Task: Create a task  Implement a new cloud-based compliance management system for a company , assign it to team member softage.3@softage.net in the project ConstellationHQ and update the status of the task to  On Track  , set the priority of the task to Low
Action: Mouse moved to (248, 212)
Screenshot: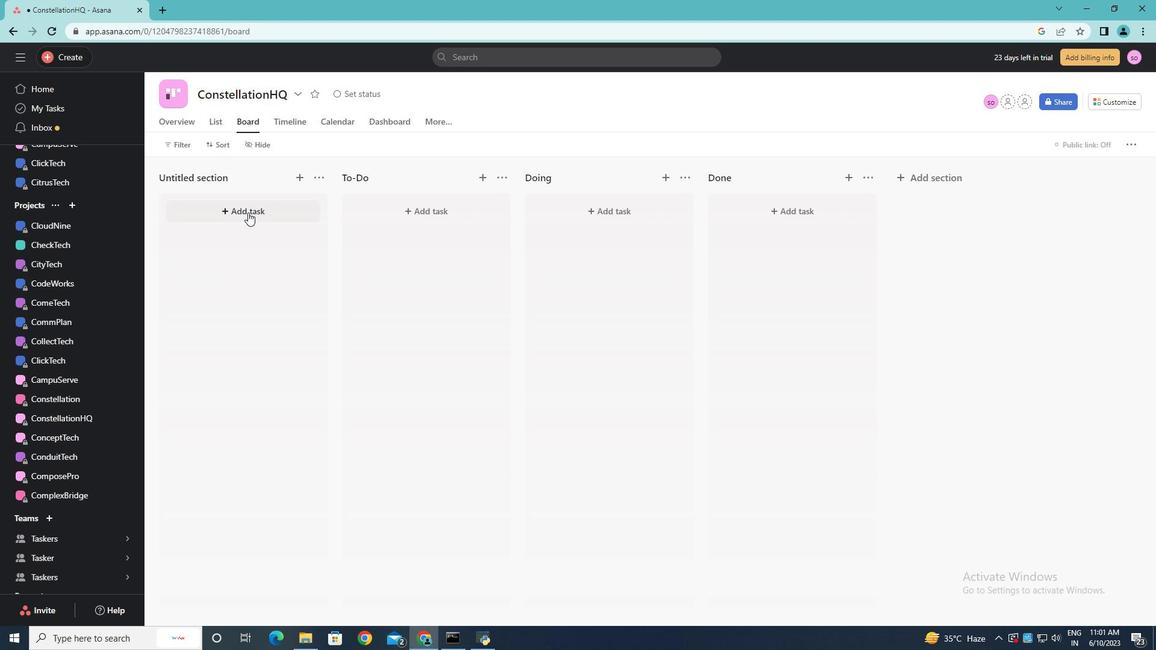 
Action: Mouse pressed left at (248, 212)
Screenshot: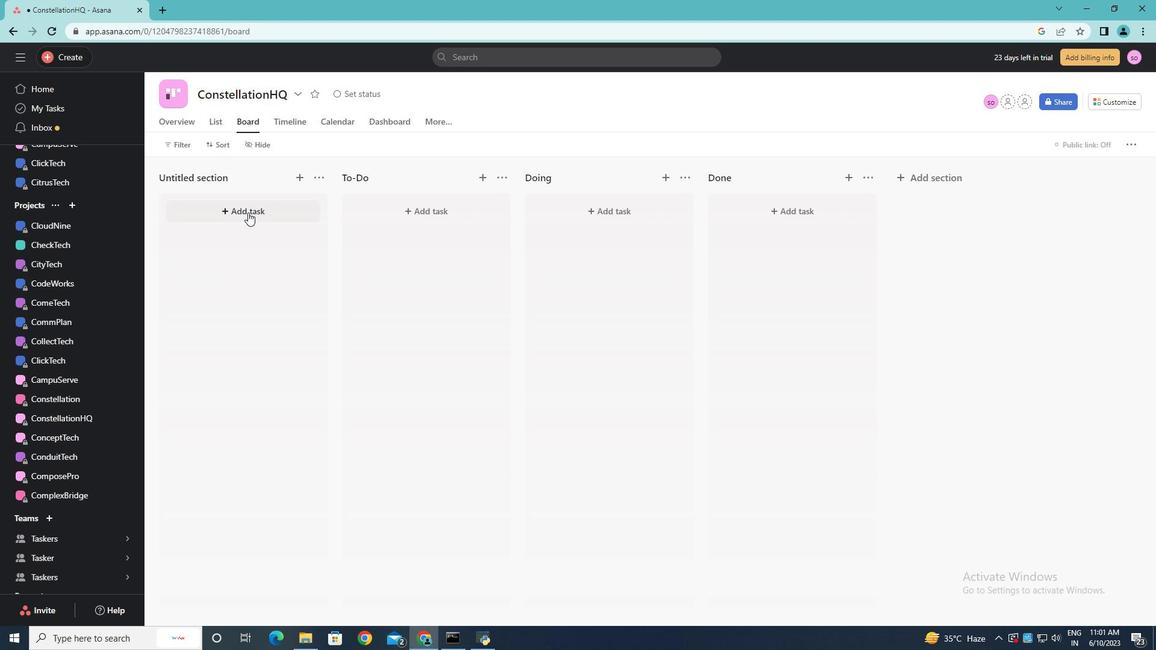 
Action: Mouse moved to (246, 212)
Screenshot: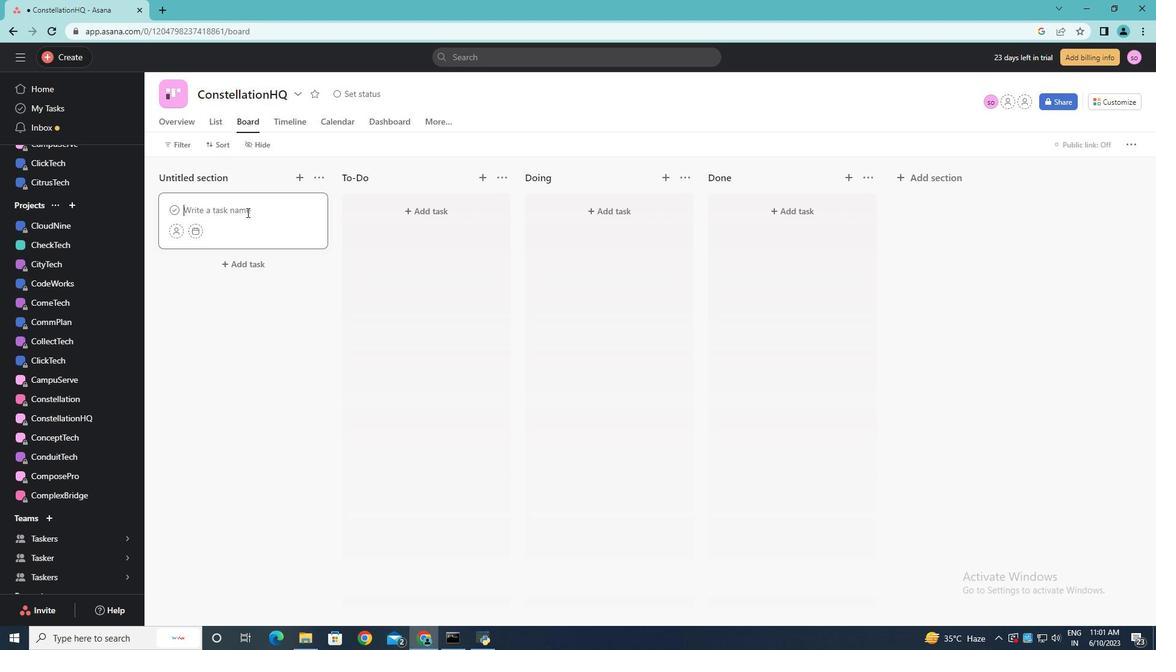 
Action: Key pressed <Key.shift>Implement<Key.space>a<Key.space>new<Key.space>cloud-based<Key.space>compliance<Key.space>management<Key.space>system<Key.space>for<Key.space>a<Key.space>company
Screenshot: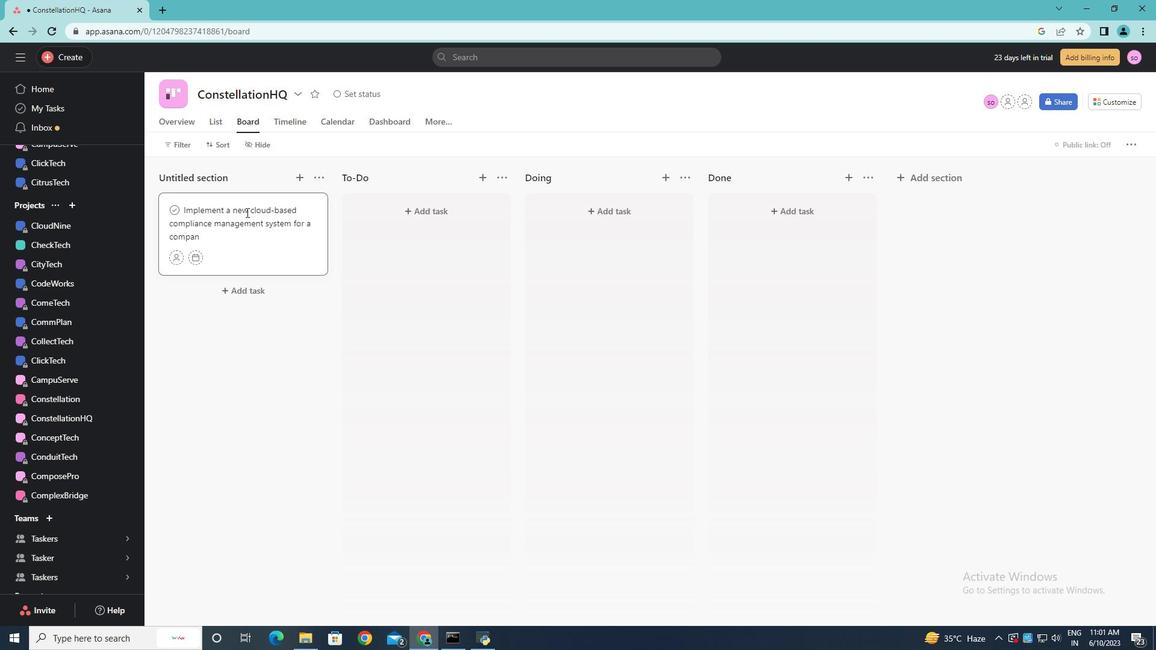 
Action: Mouse moved to (173, 258)
Screenshot: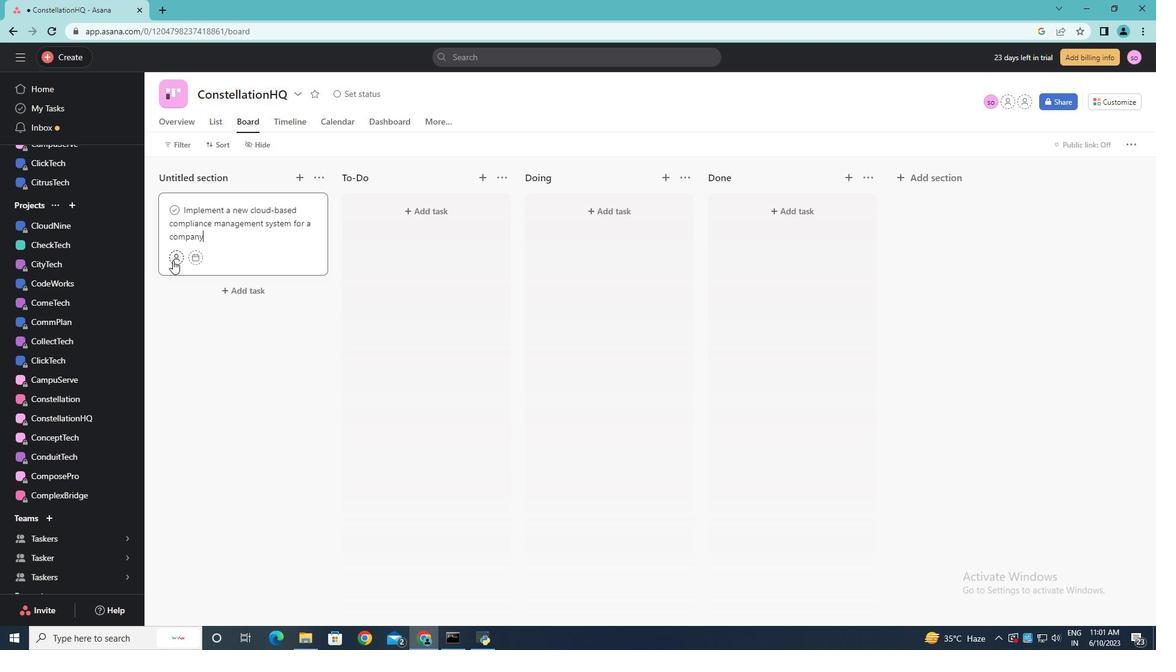 
Action: Mouse pressed left at (173, 258)
Screenshot: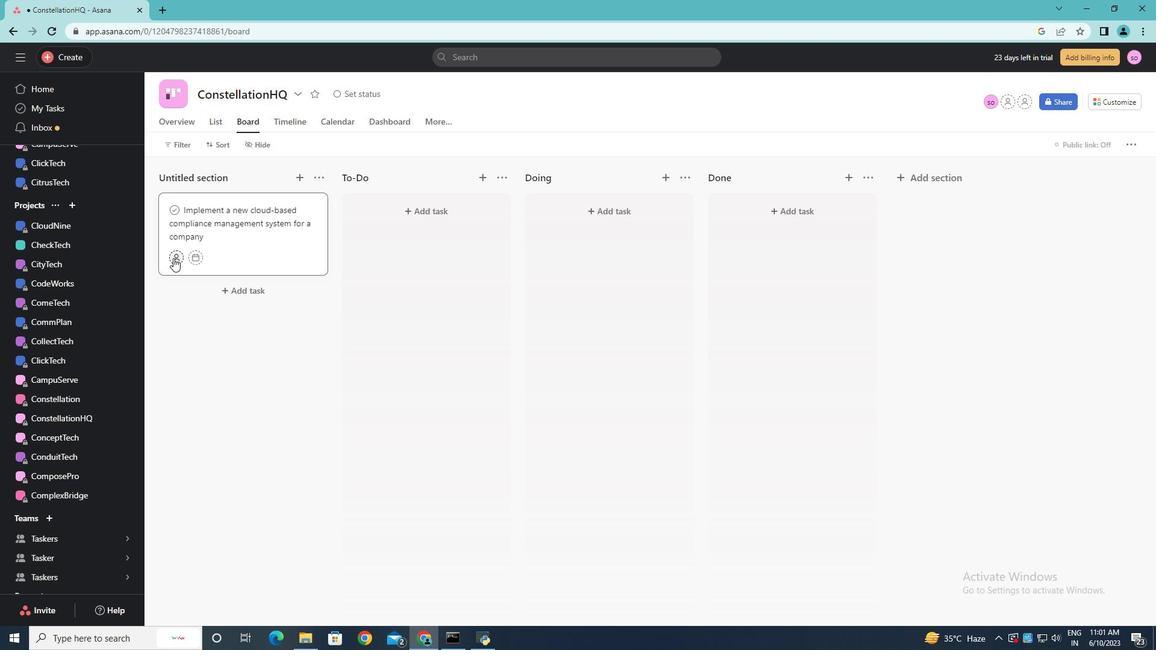 
Action: Mouse moved to (173, 258)
Screenshot: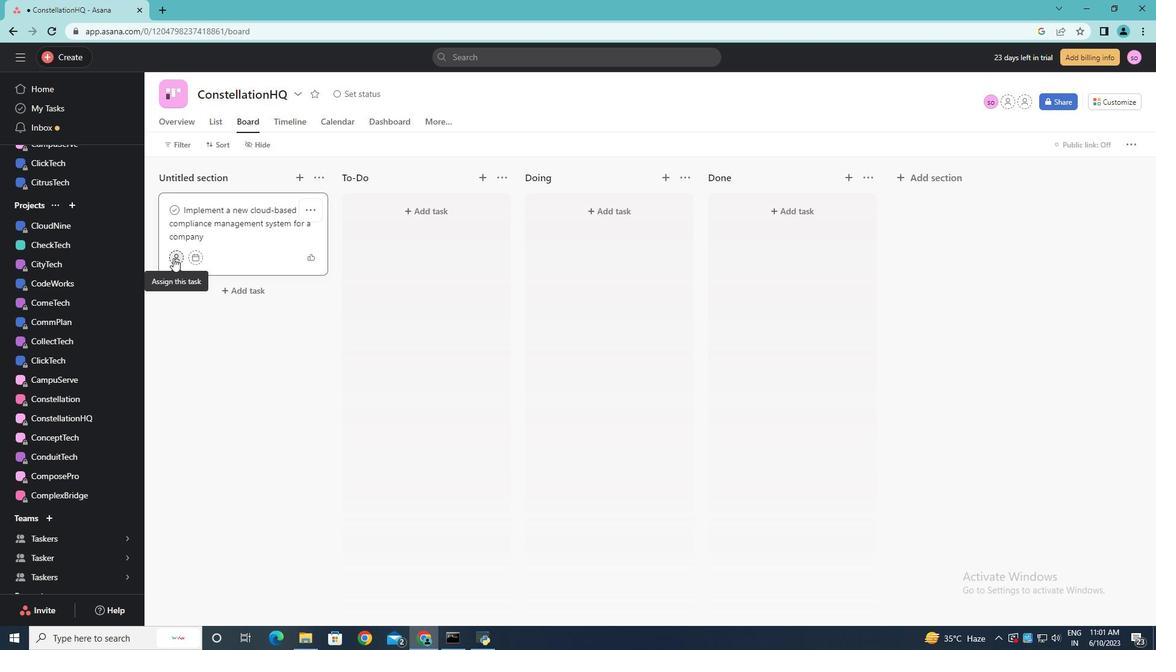 
Action: Key pressed softage.3<Key.shift><Key.shift><Key.shift><Key.shift><Key.shift>@softage.net
Screenshot: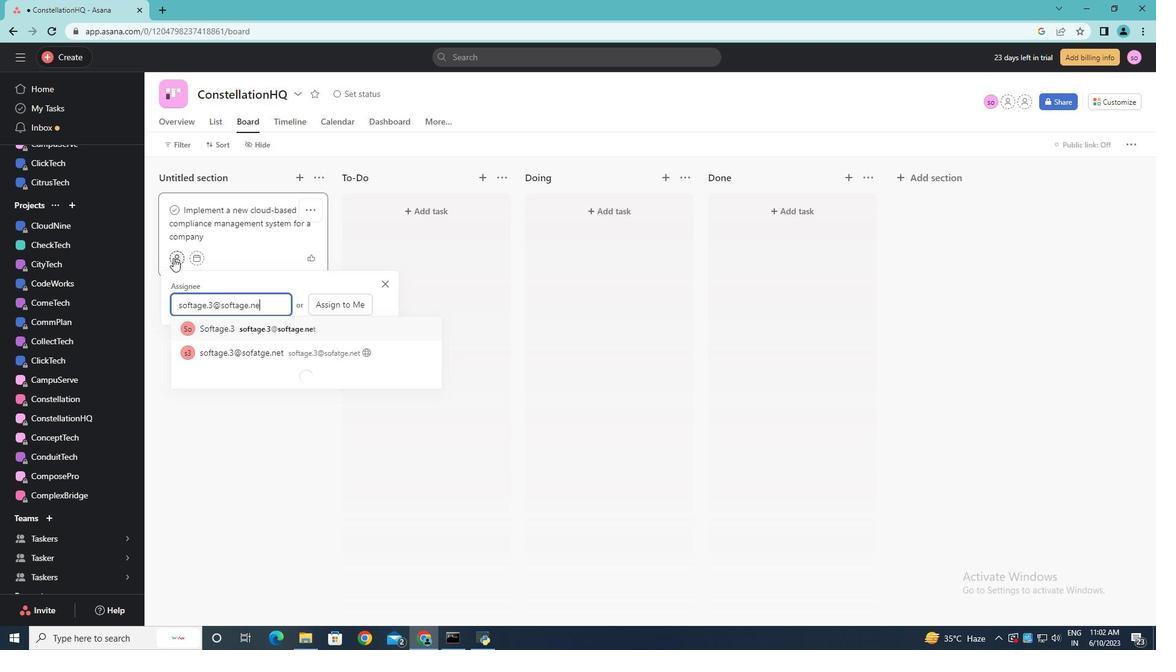 
Action: Mouse moved to (207, 263)
Screenshot: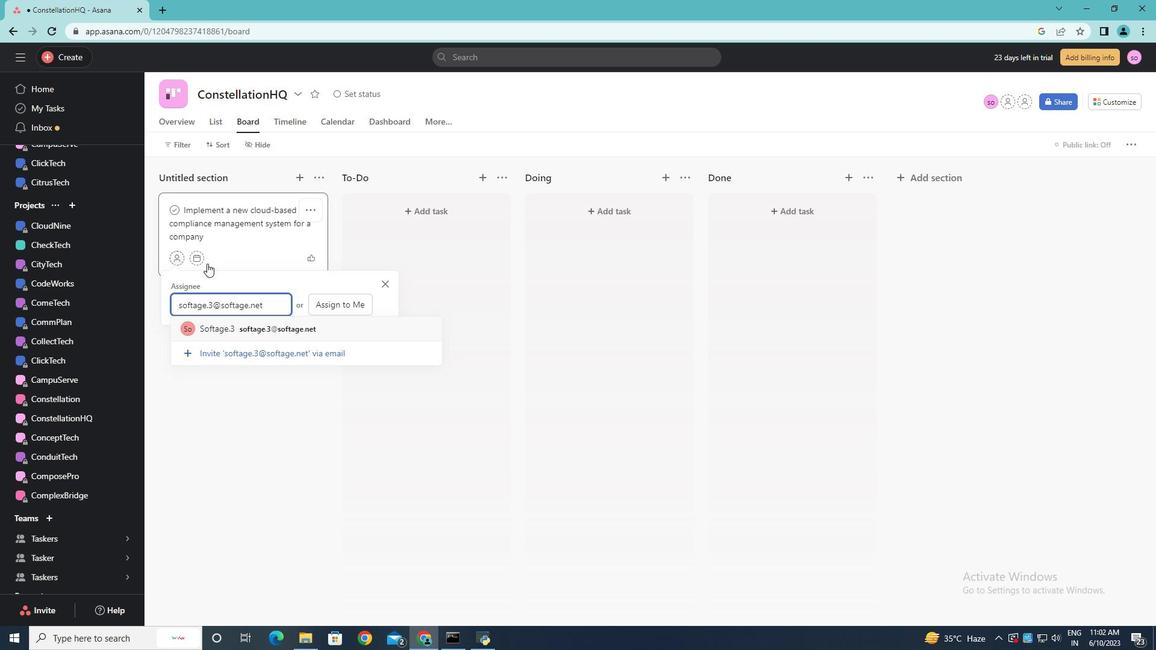 
Action: Key pressed <Key.enter>
Screenshot: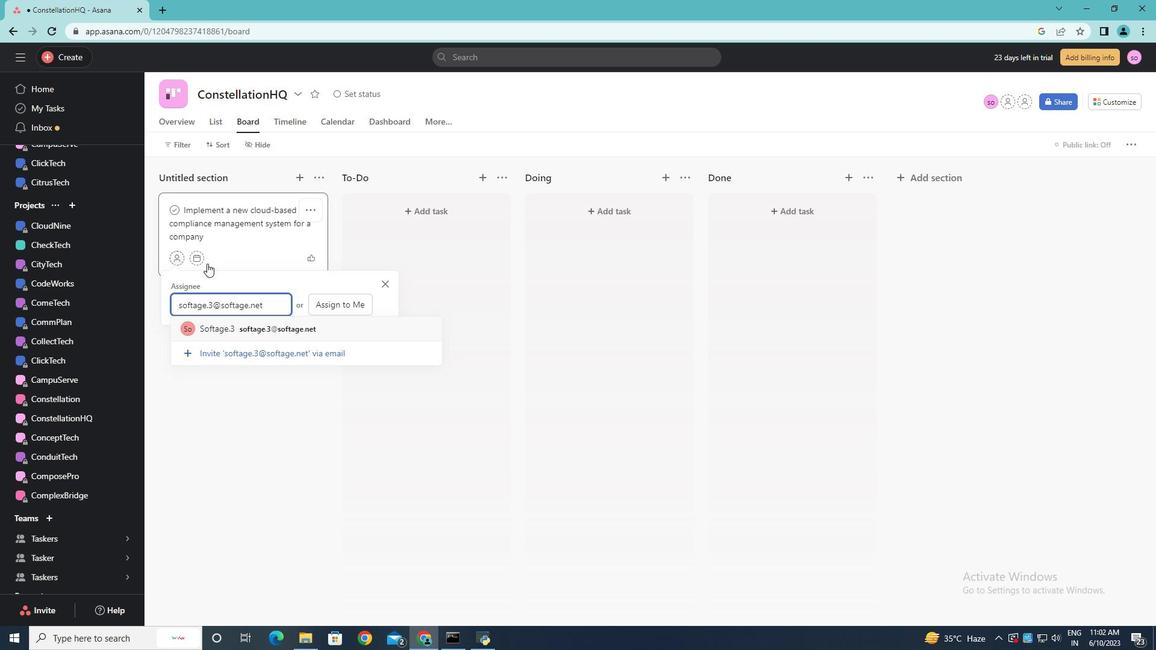 
Action: Mouse moved to (248, 238)
Screenshot: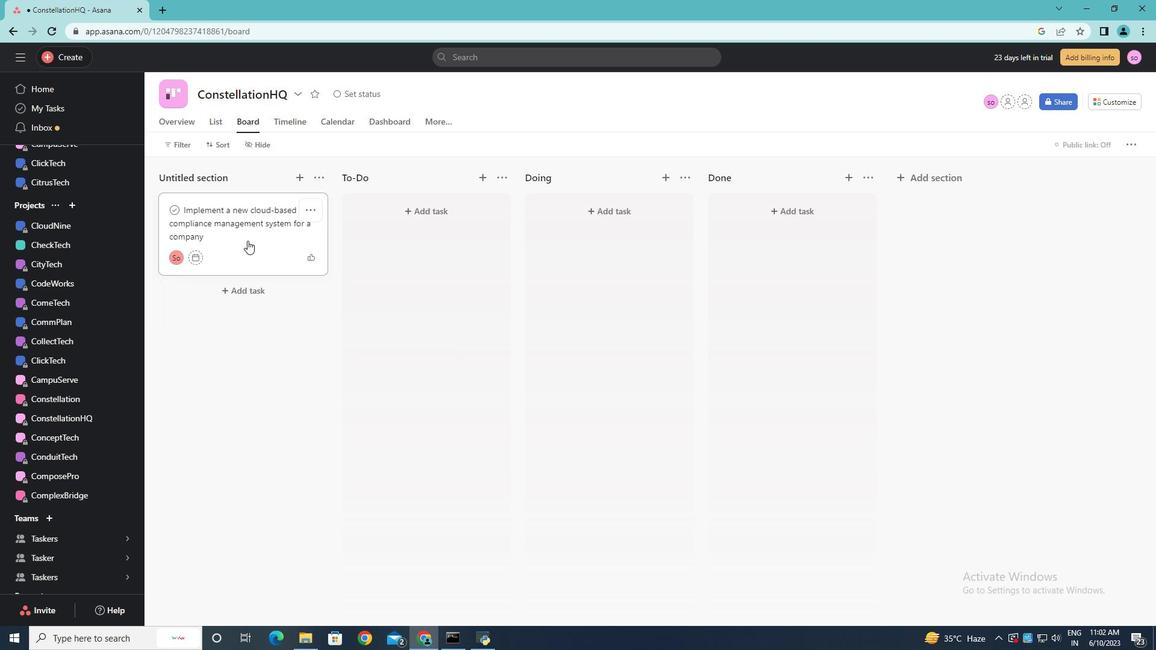 
Action: Mouse pressed left at (248, 238)
Screenshot: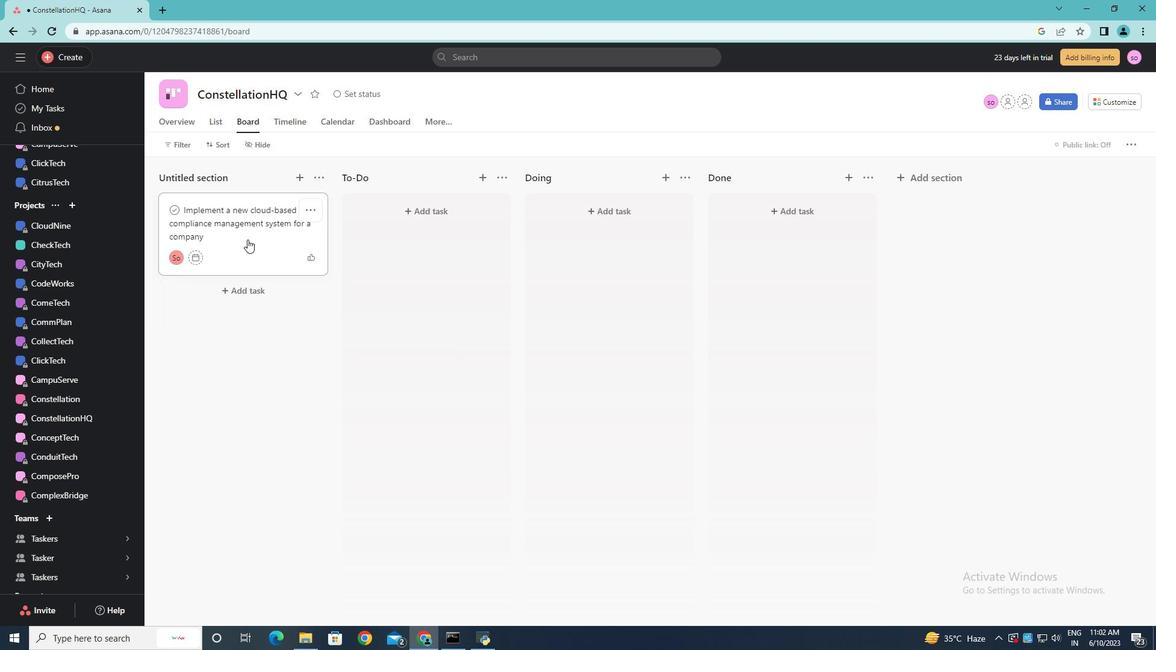 
Action: Mouse moved to (887, 374)
Screenshot: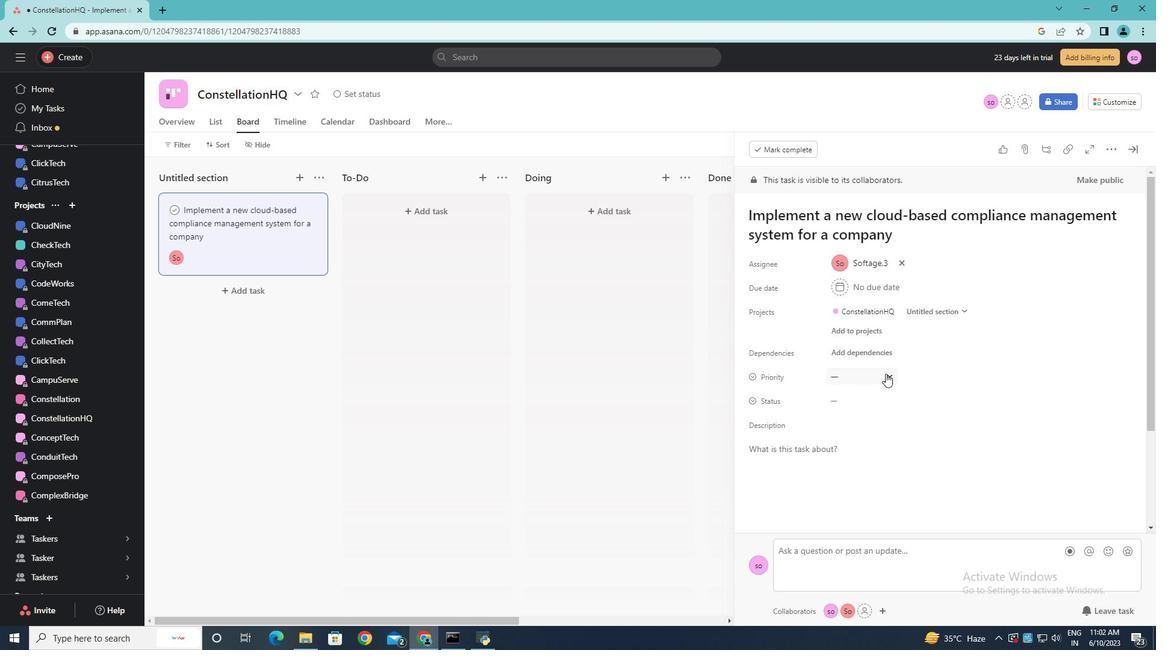 
Action: Mouse pressed left at (887, 374)
Screenshot: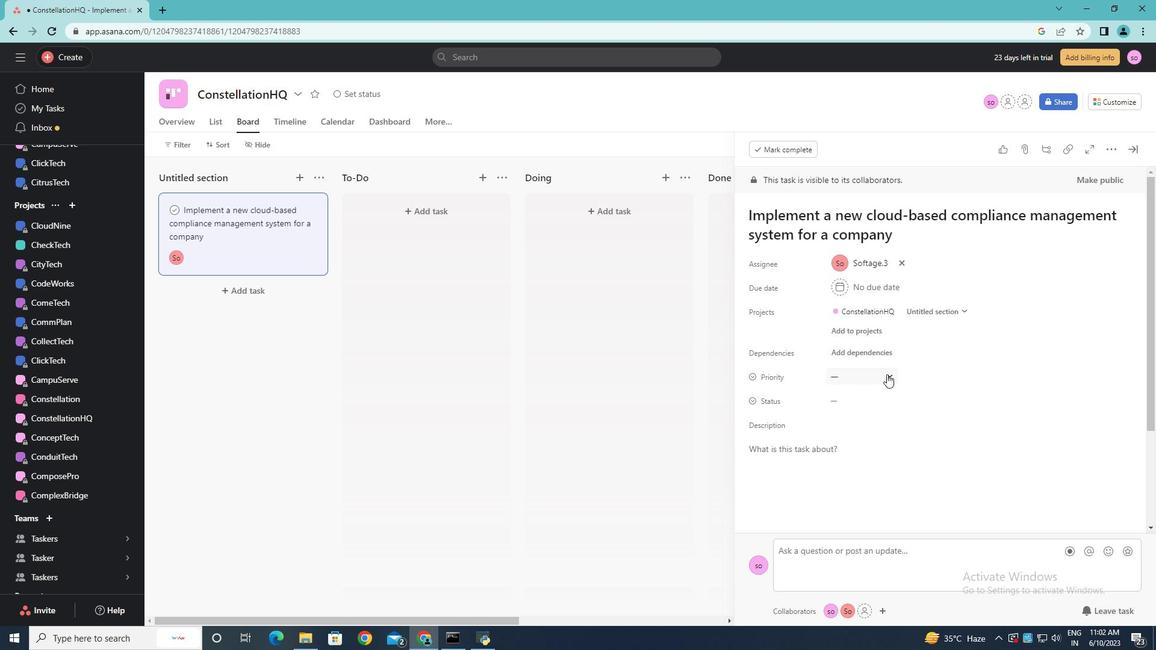 
Action: Mouse moved to (873, 465)
Screenshot: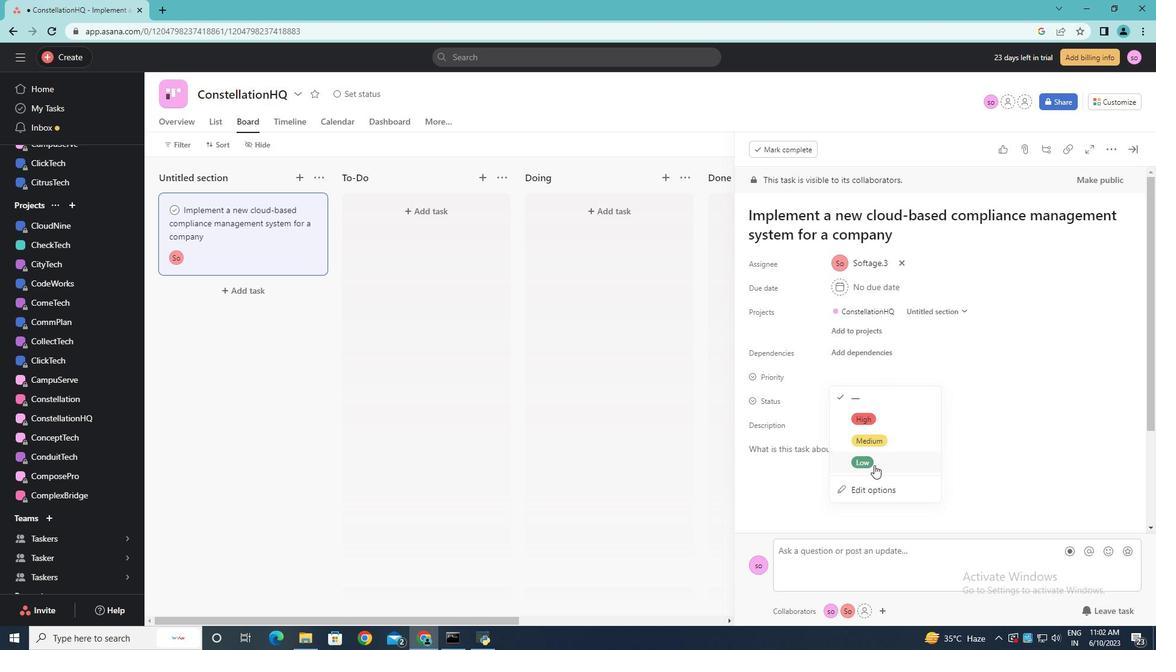 
Action: Mouse pressed left at (873, 465)
Screenshot: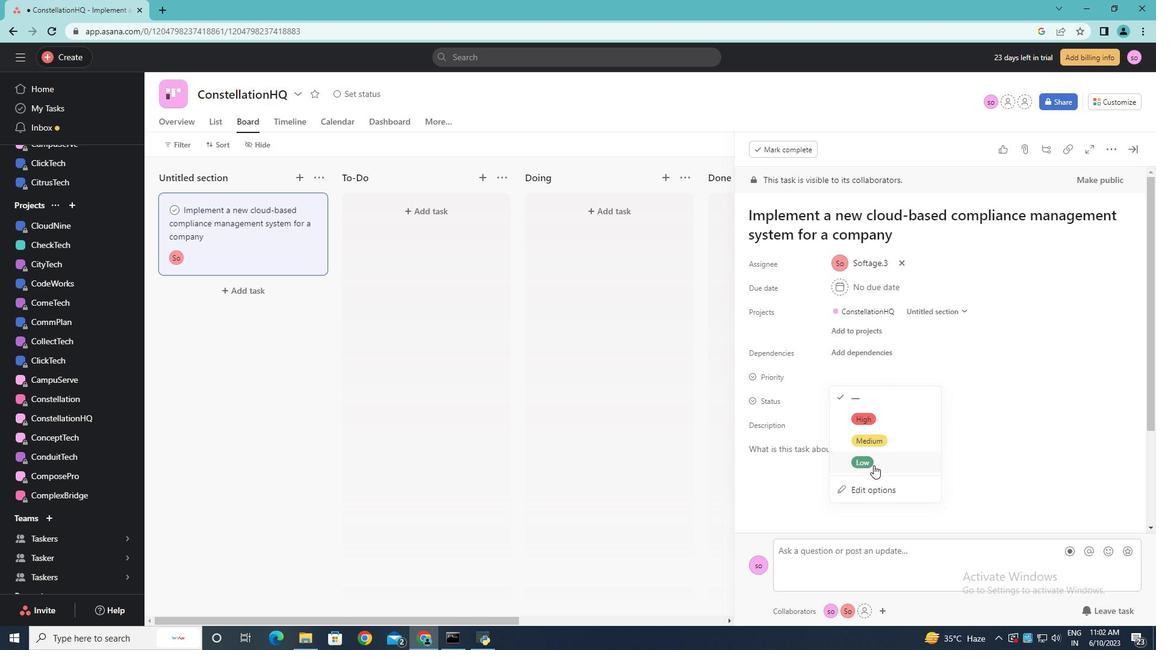 
Action: Mouse moved to (885, 399)
Screenshot: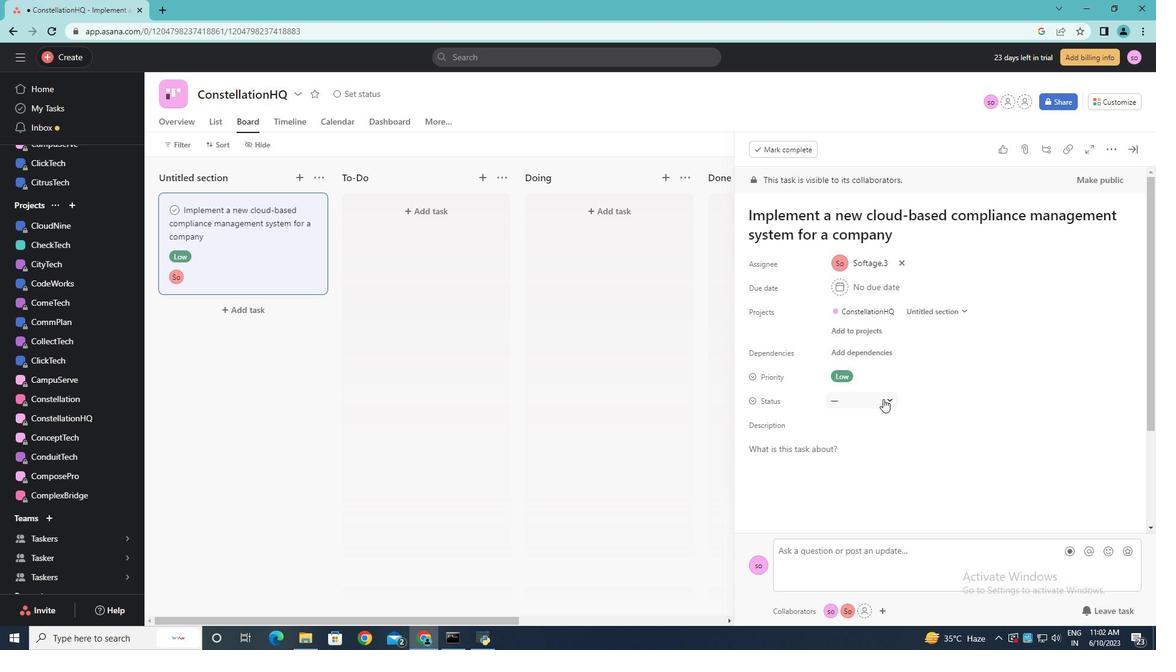 
Action: Mouse pressed left at (885, 399)
Screenshot: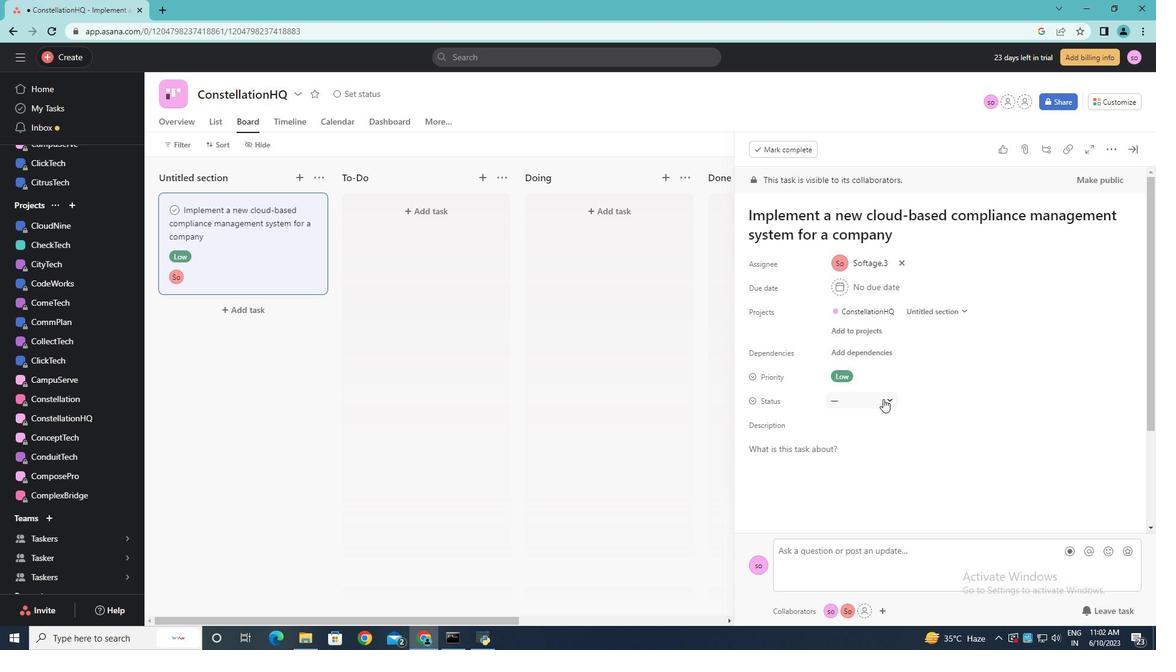 
Action: Mouse moved to (877, 441)
Screenshot: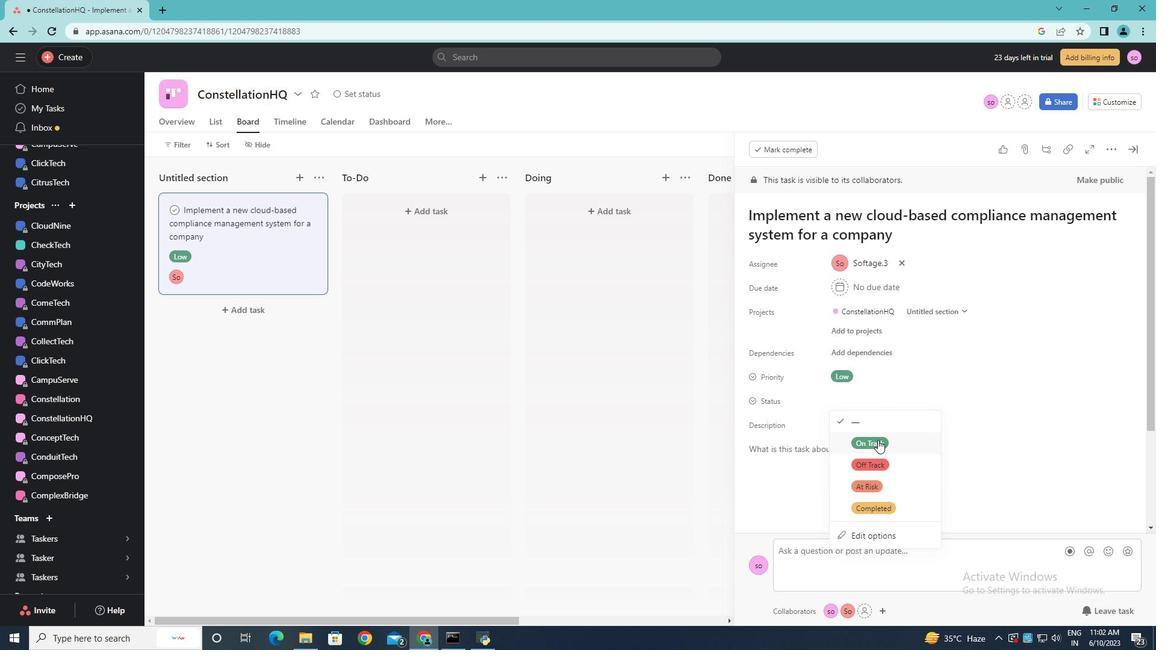 
Action: Mouse pressed left at (877, 441)
Screenshot: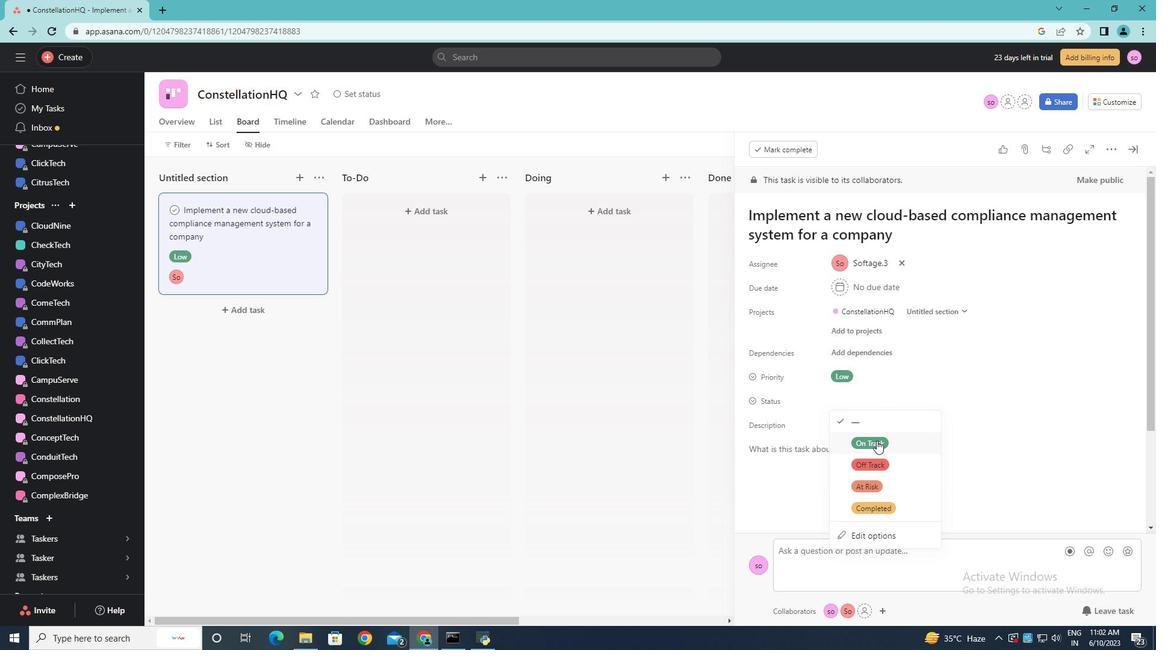 
Action: Mouse moved to (894, 426)
Screenshot: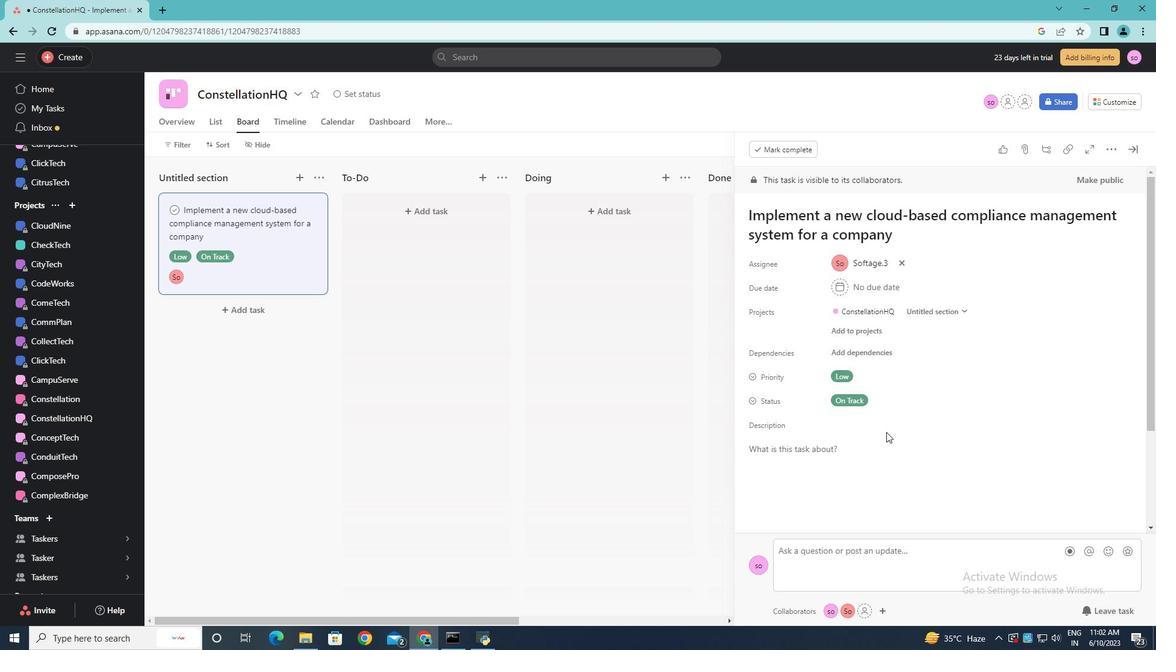 
Action: Mouse scrolled (894, 426) with delta (0, 0)
Screenshot: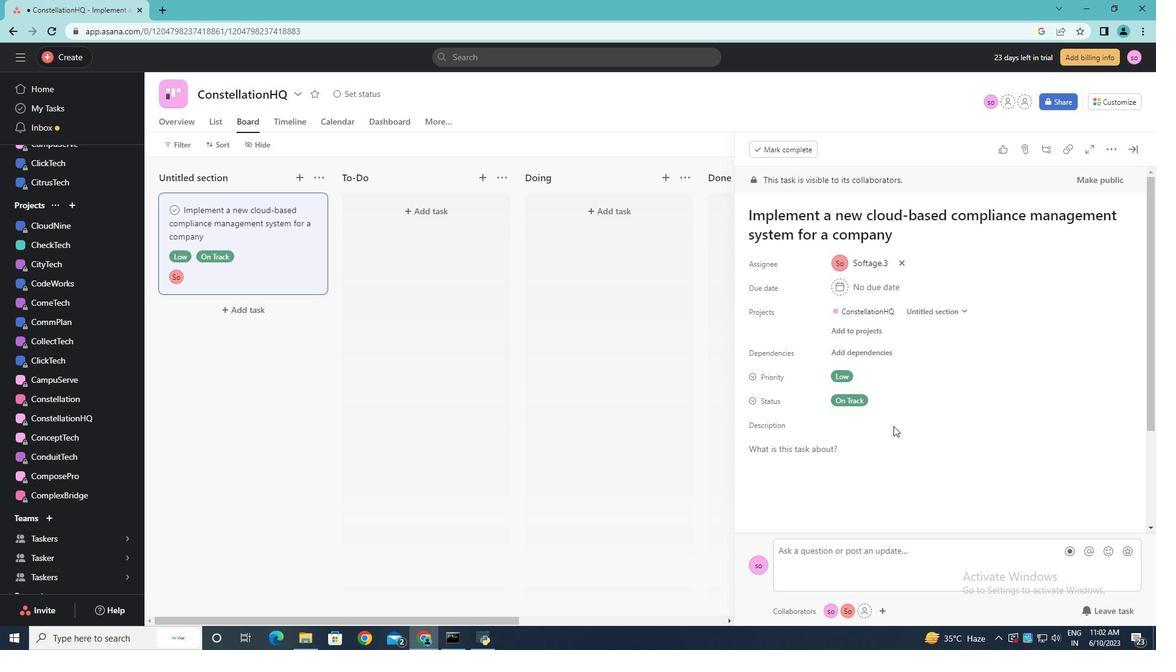 
Action: Mouse scrolled (894, 426) with delta (0, 0)
Screenshot: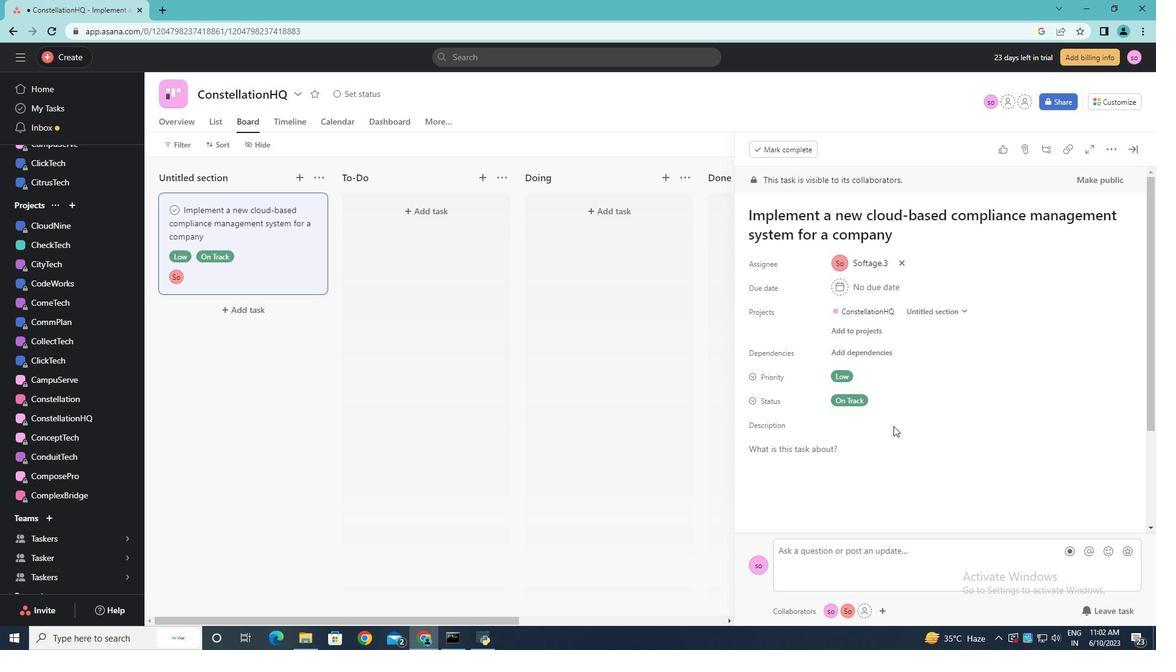 
Action: Mouse scrolled (894, 426) with delta (0, 0)
Screenshot: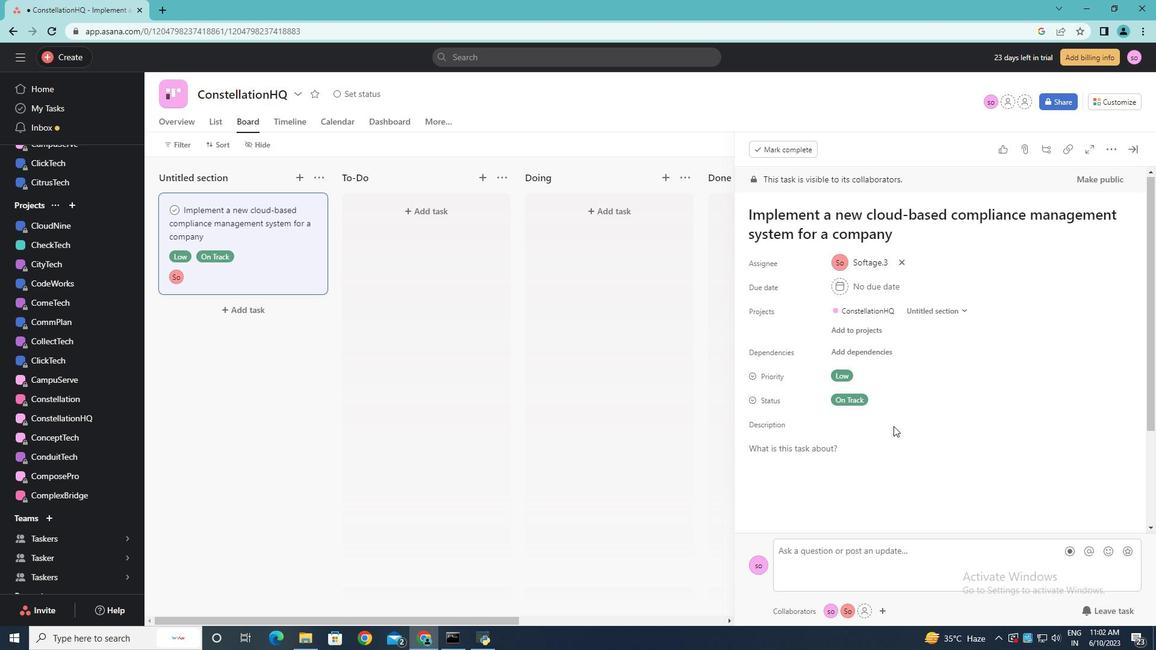 
Action: Mouse scrolled (894, 426) with delta (0, 0)
Screenshot: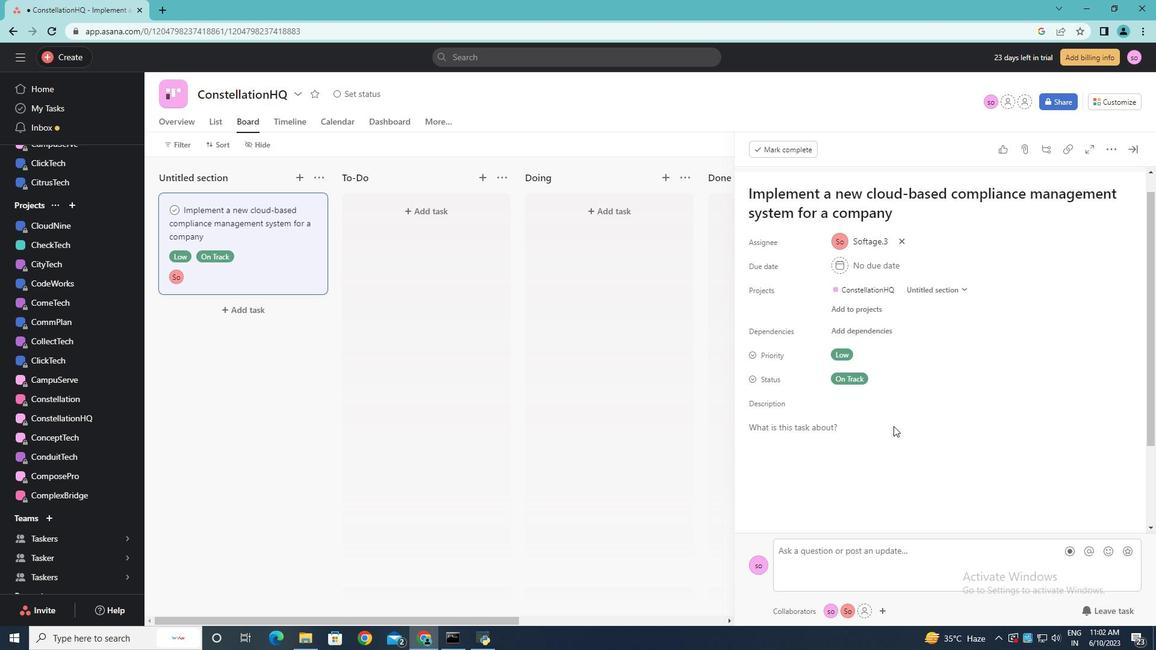 
Action: Mouse scrolled (894, 426) with delta (0, 0)
Screenshot: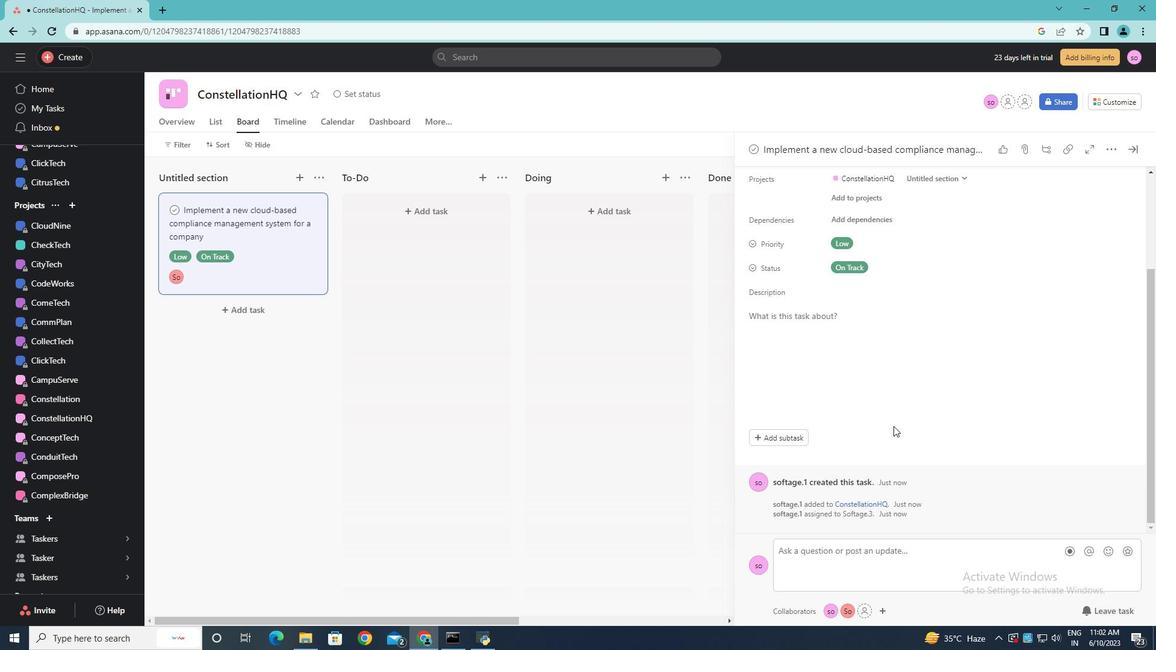 
Action: Mouse scrolled (894, 426) with delta (0, 0)
Screenshot: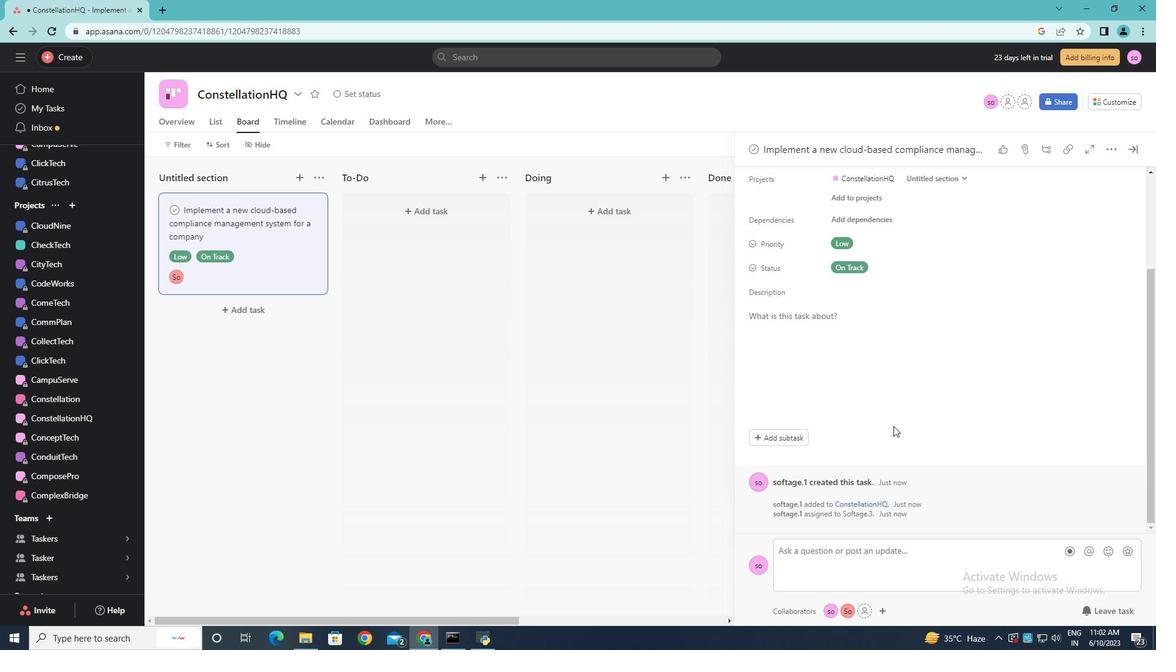 
Action: Mouse scrolled (894, 426) with delta (0, 0)
Screenshot: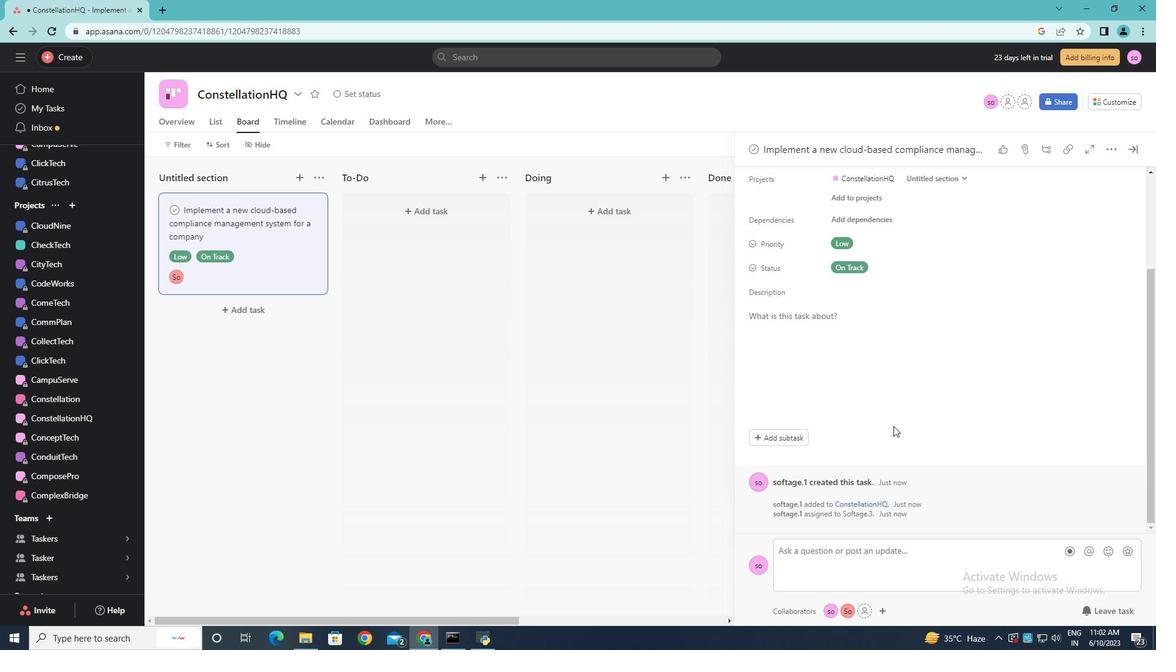 
Action: Mouse scrolled (894, 426) with delta (0, 0)
Screenshot: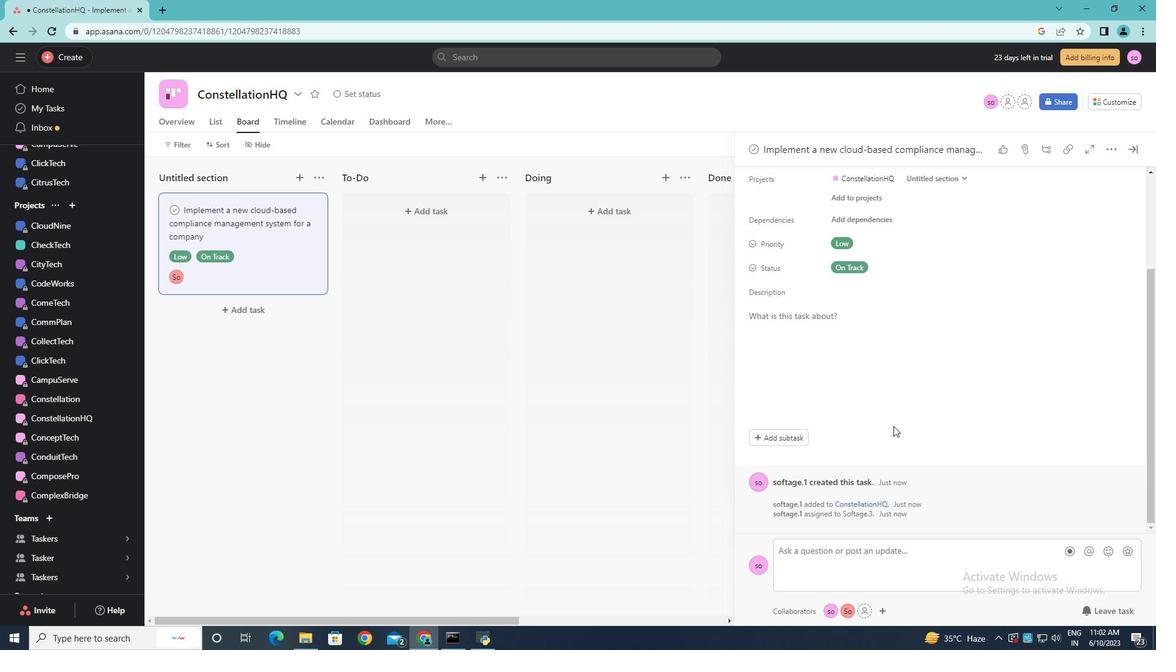 
Action: Mouse moved to (1136, 147)
Screenshot: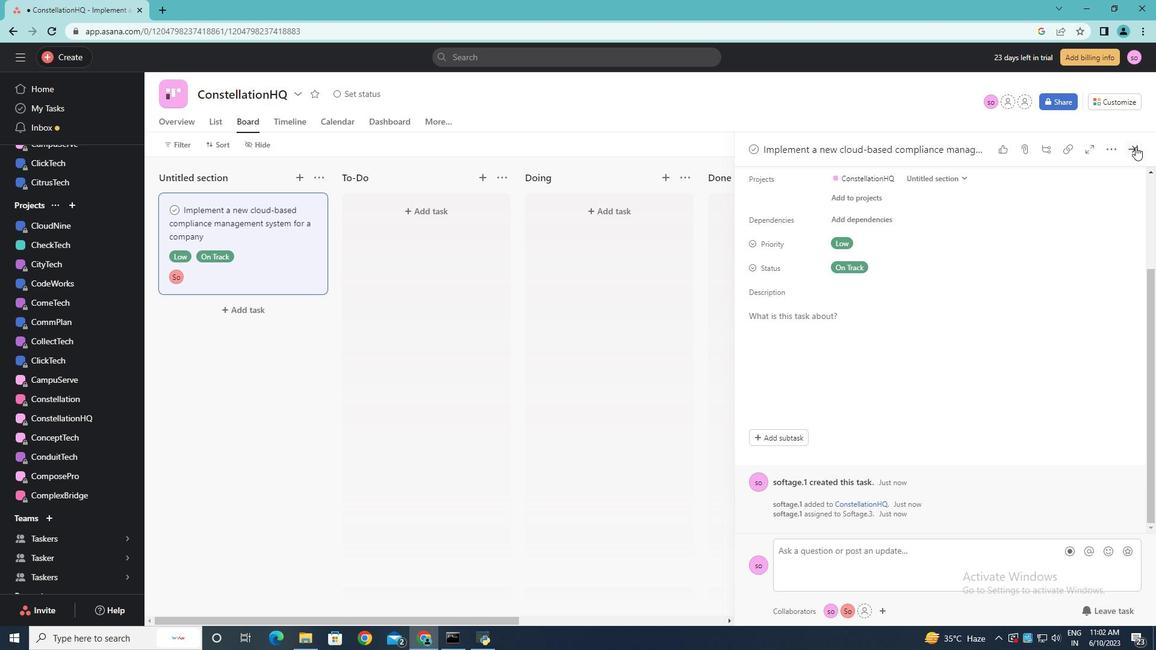 
Action: Mouse pressed left at (1136, 147)
Screenshot: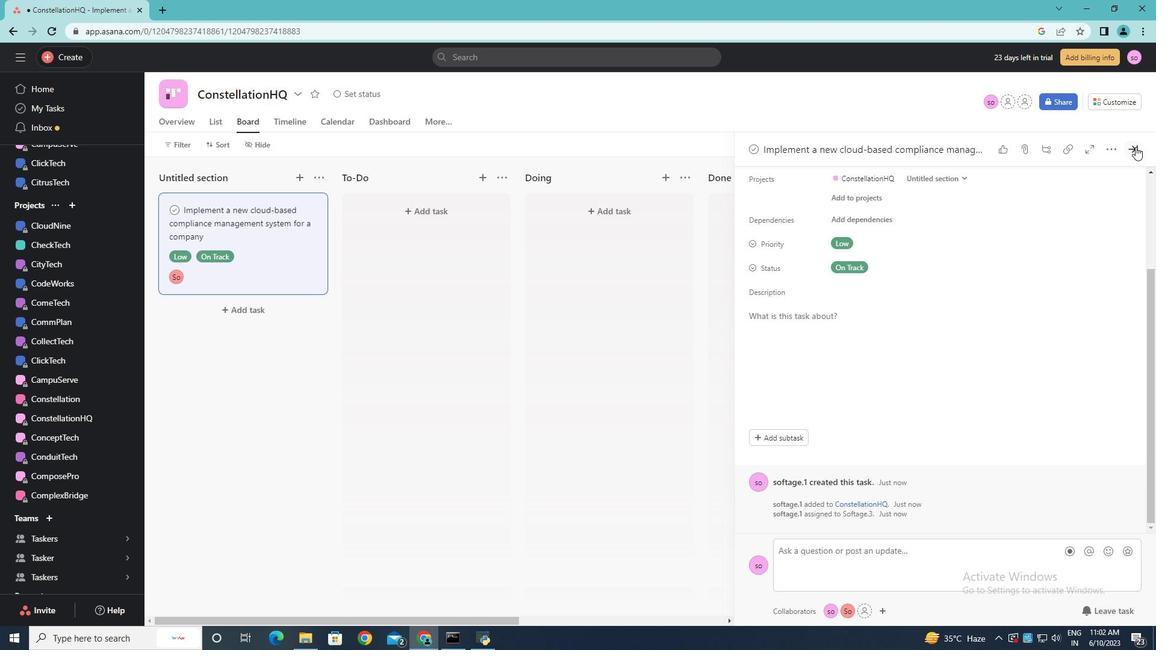 
Action: Mouse moved to (657, 373)
Screenshot: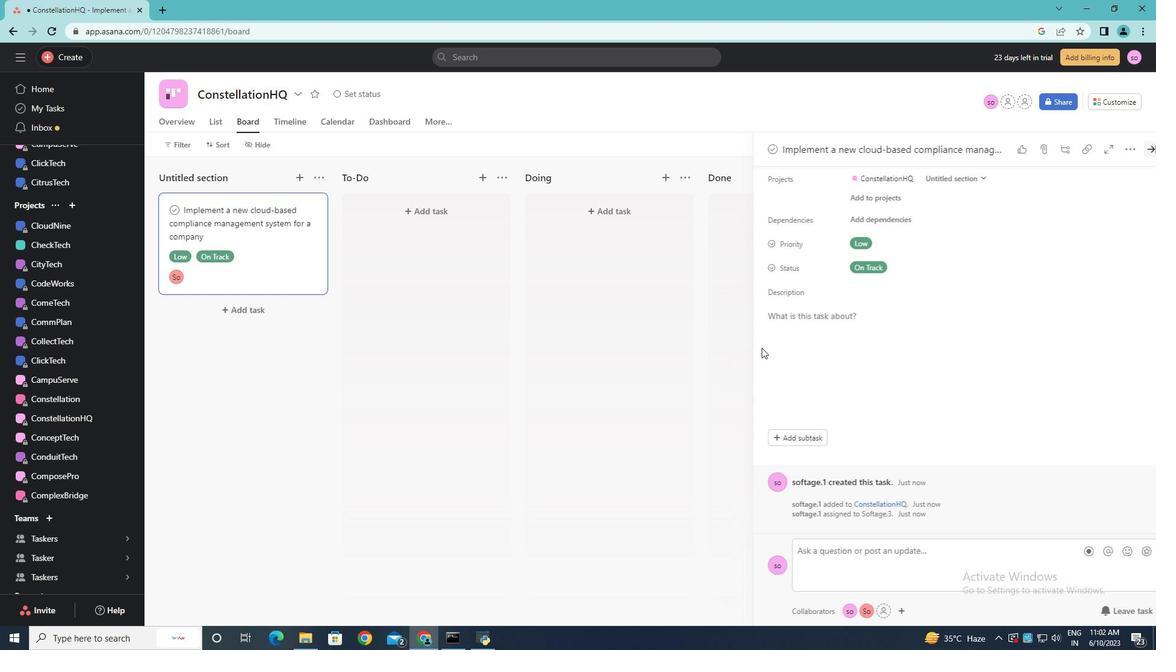 
Action: Mouse pressed left at (657, 373)
Screenshot: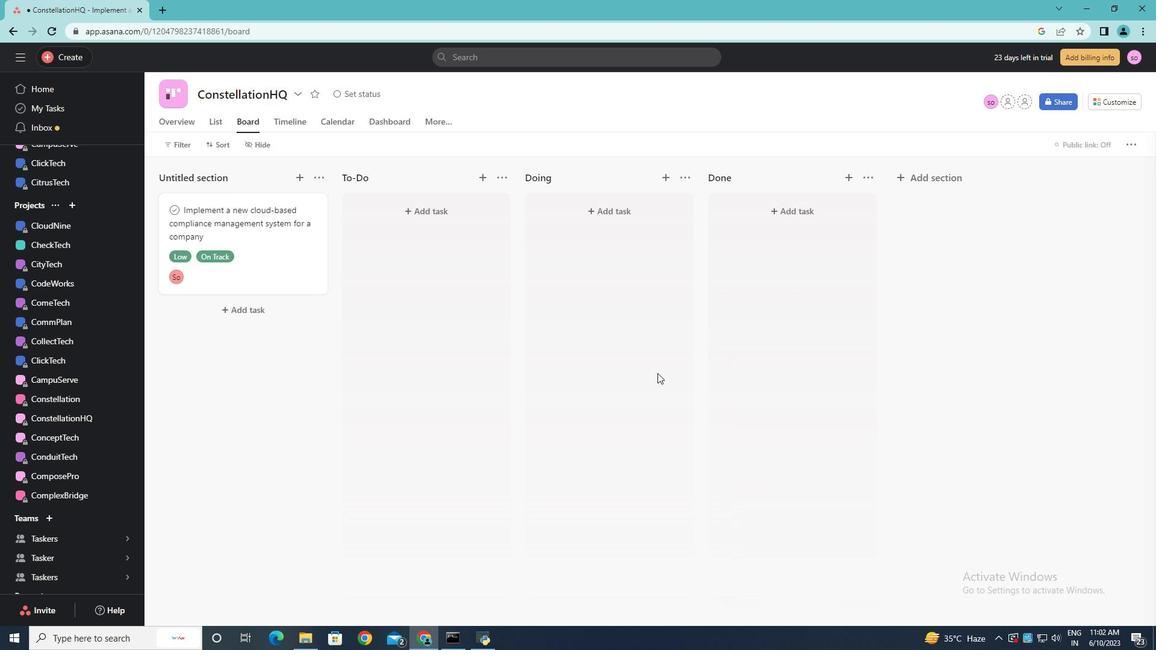 
